 Task: Create Card Employee Turn in Board Crisis Management Solutions to Workspace CRM Systems. Create Card Snorkeling Review in Board Social Media Influencer Outreach to Workspace CRM Systems. Create Card Employee Performance Review in Board Customer Advocacy Program Strategy and Execution to Workspace CRM Systems
Action: Mouse moved to (141, 65)
Screenshot: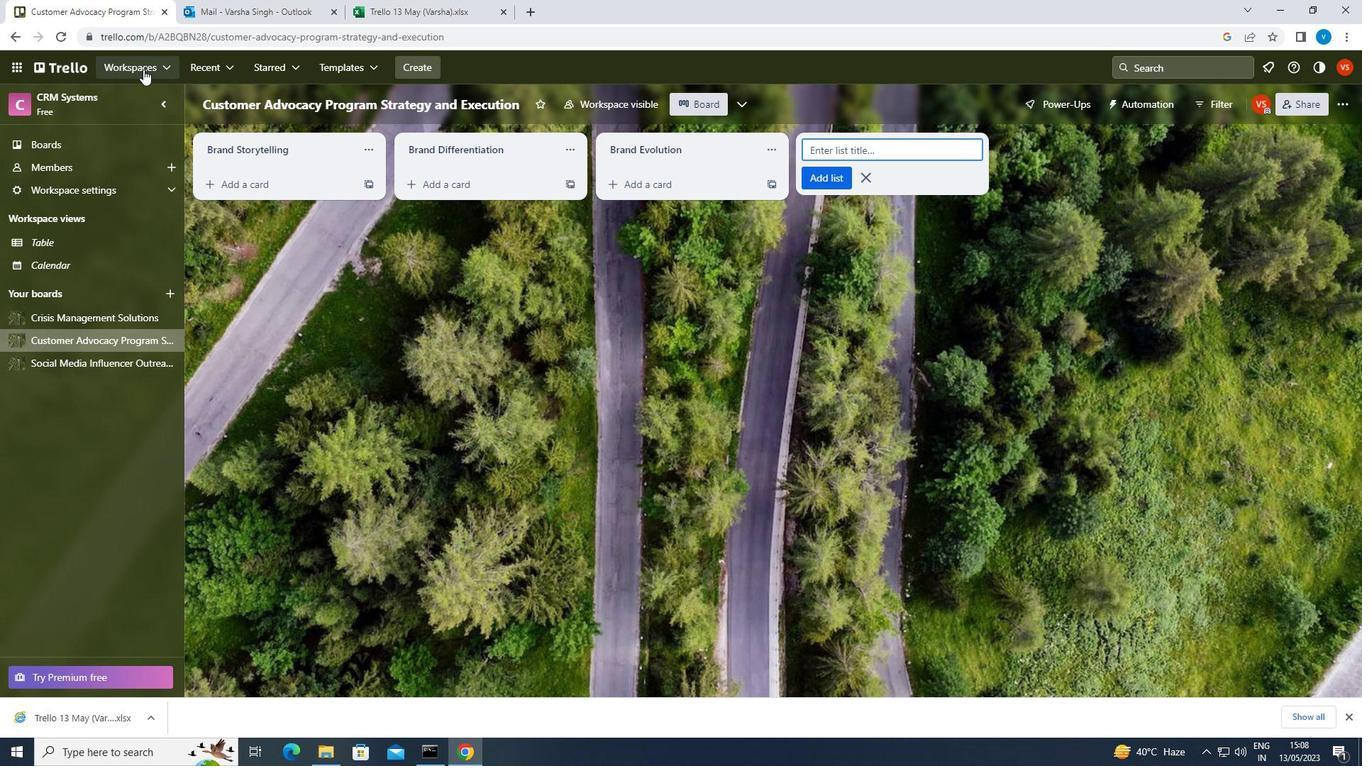 
Action: Mouse pressed left at (141, 65)
Screenshot: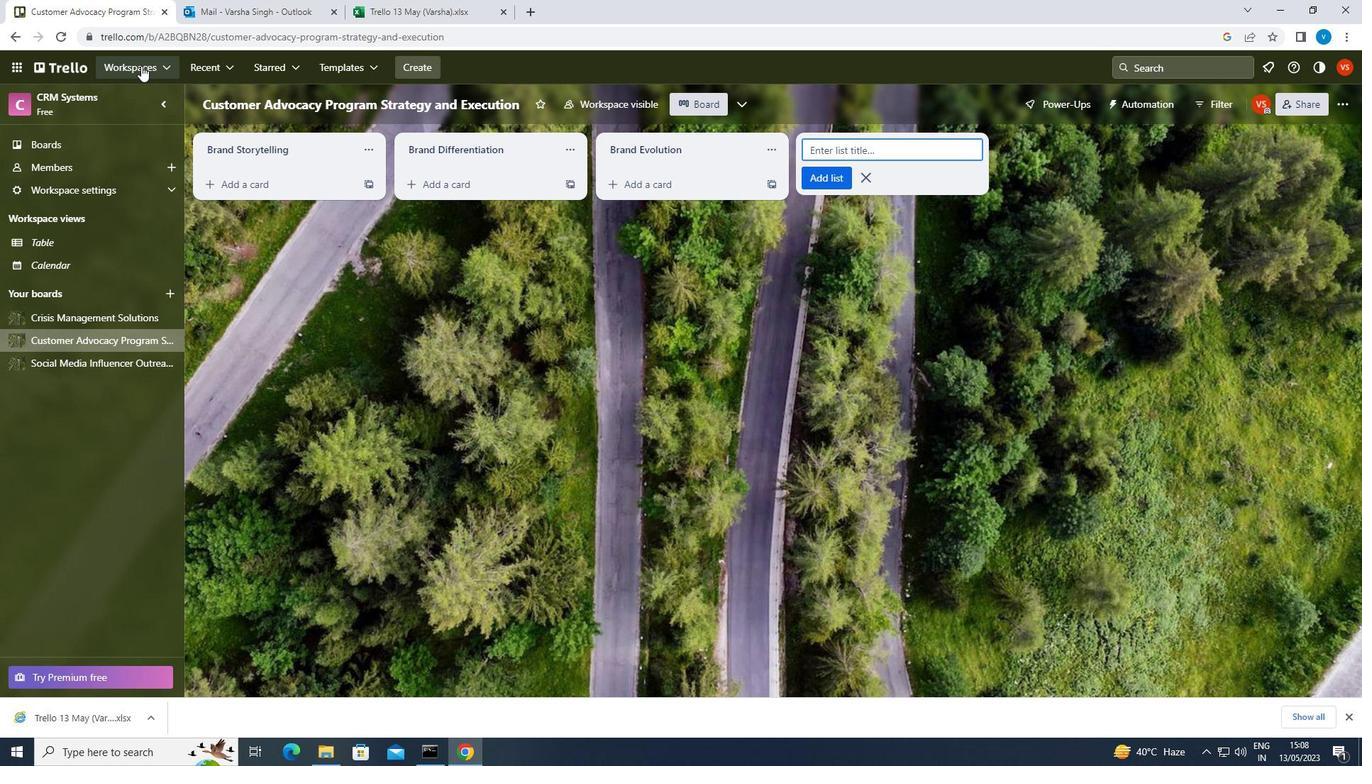 
Action: Mouse moved to (177, 558)
Screenshot: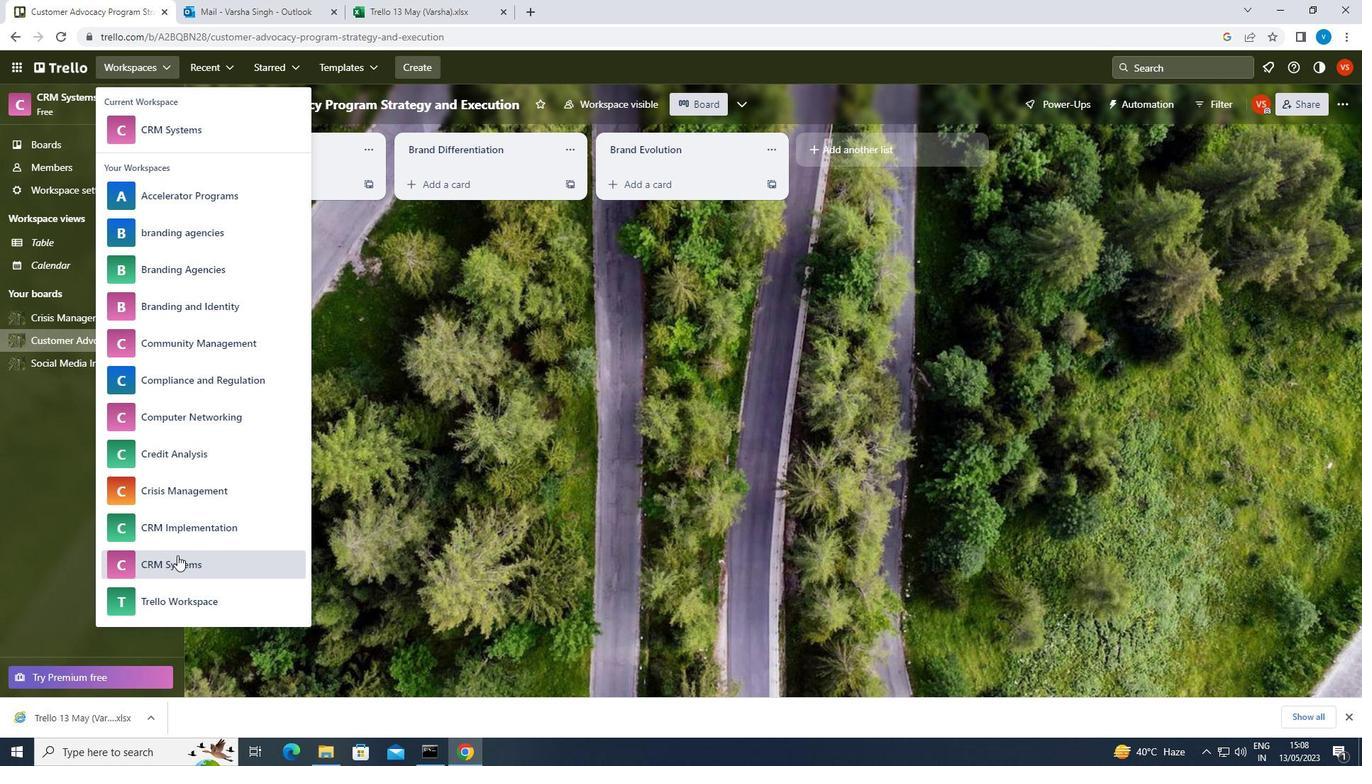
Action: Mouse pressed left at (177, 558)
Screenshot: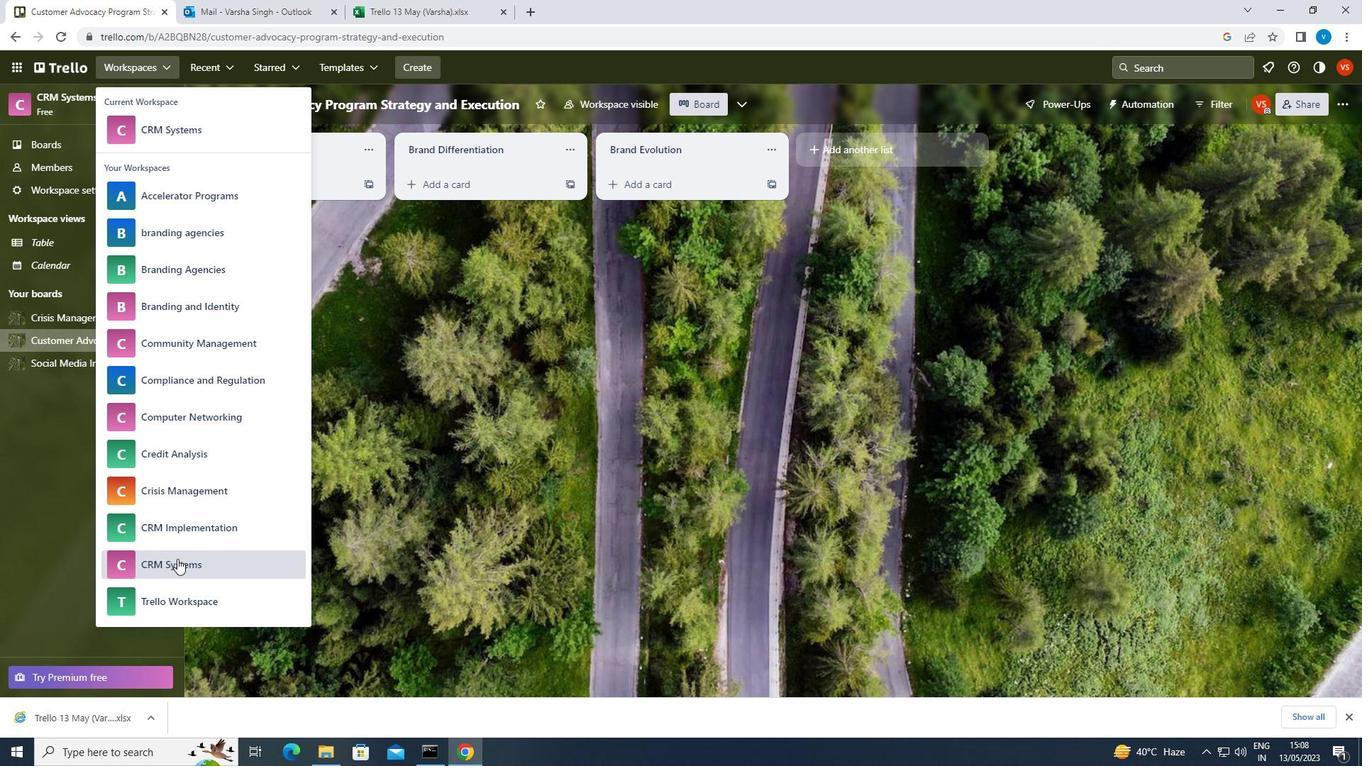
Action: Mouse moved to (107, 319)
Screenshot: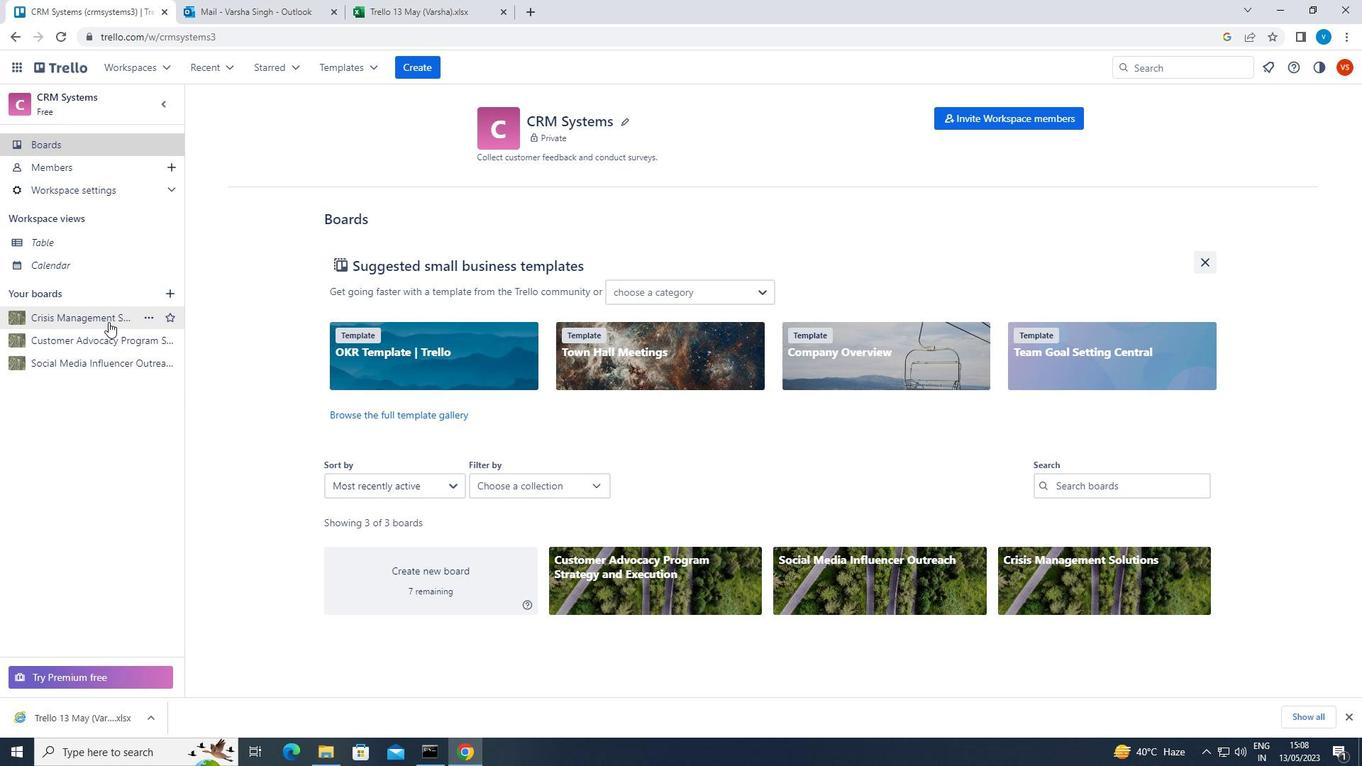 
Action: Mouse pressed left at (107, 319)
Screenshot: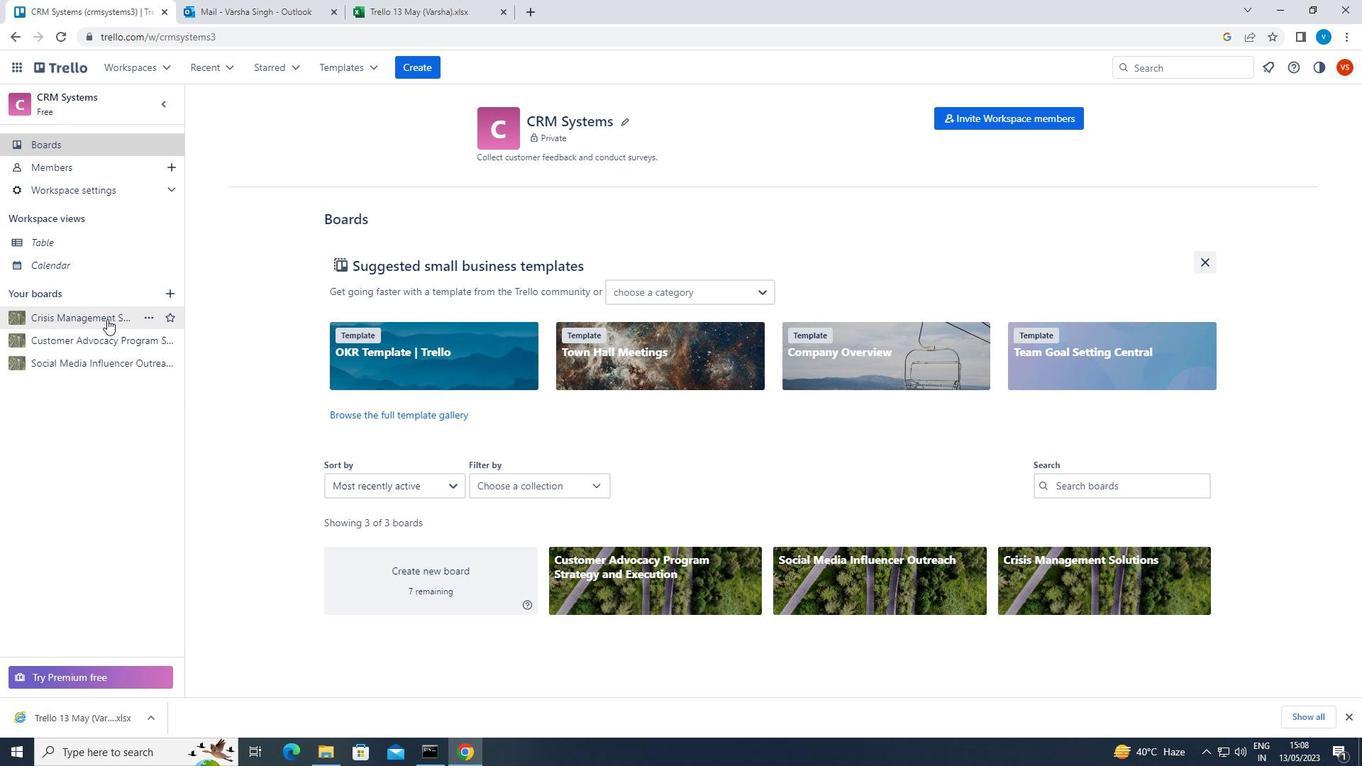
Action: Mouse moved to (266, 183)
Screenshot: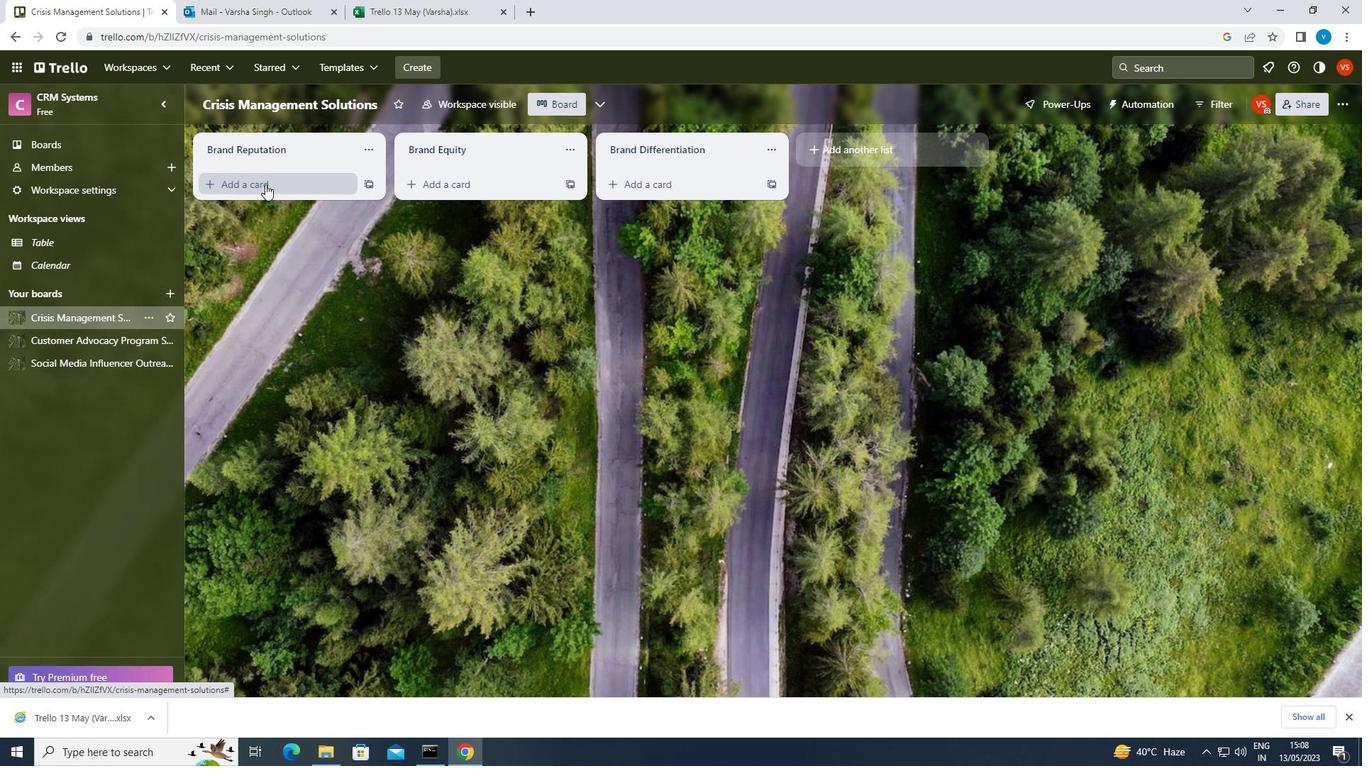 
Action: Mouse pressed left at (266, 183)
Screenshot: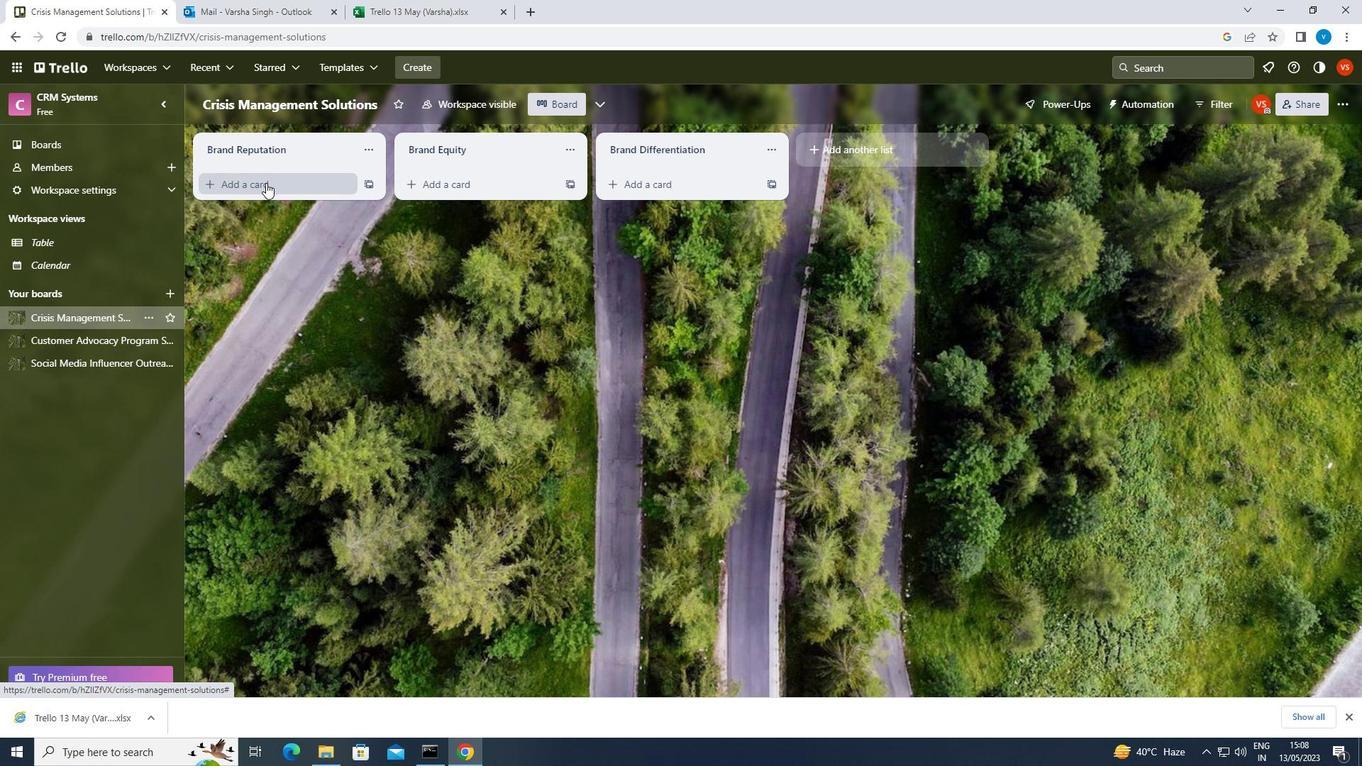 
Action: Key pressed <Key.shift>EMPLOYEE<Key.space><Key.shift>TURN<Key.enter>
Screenshot: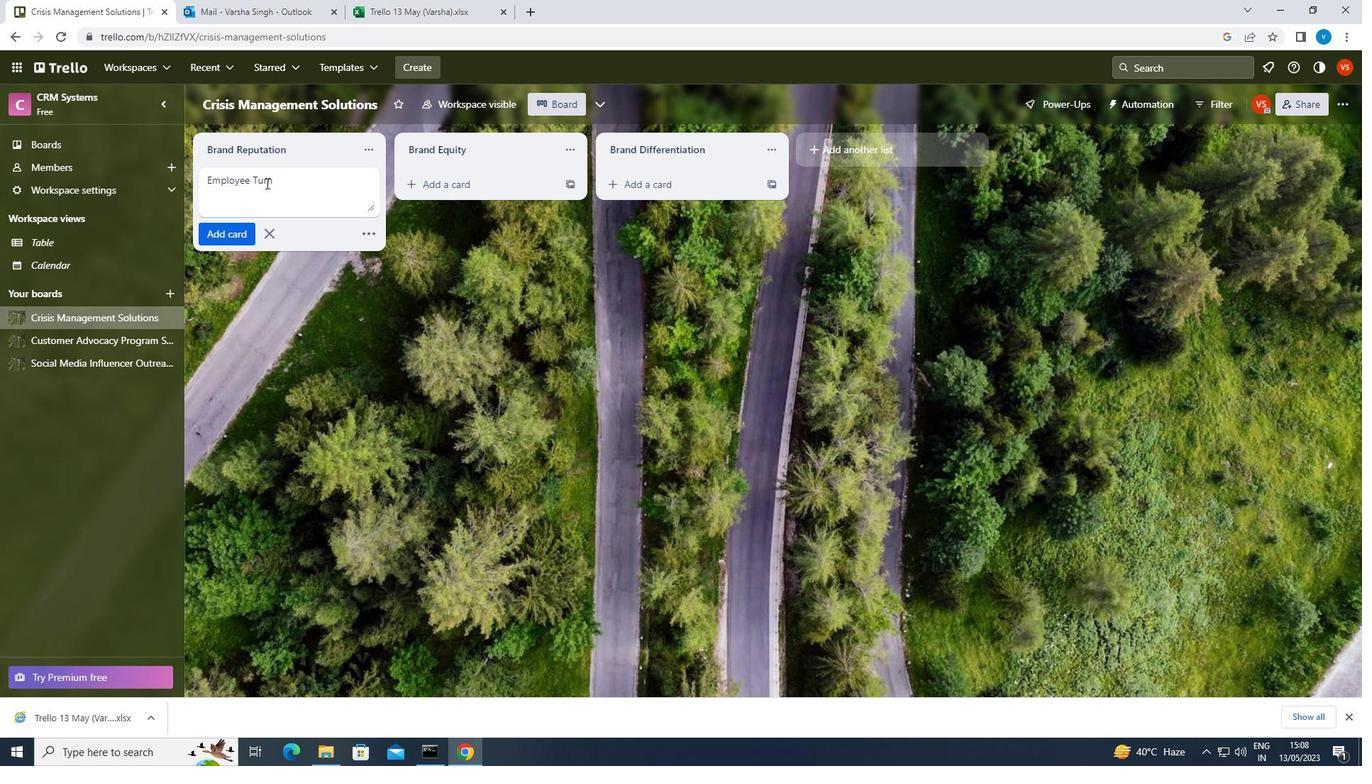 
Action: Mouse moved to (65, 361)
Screenshot: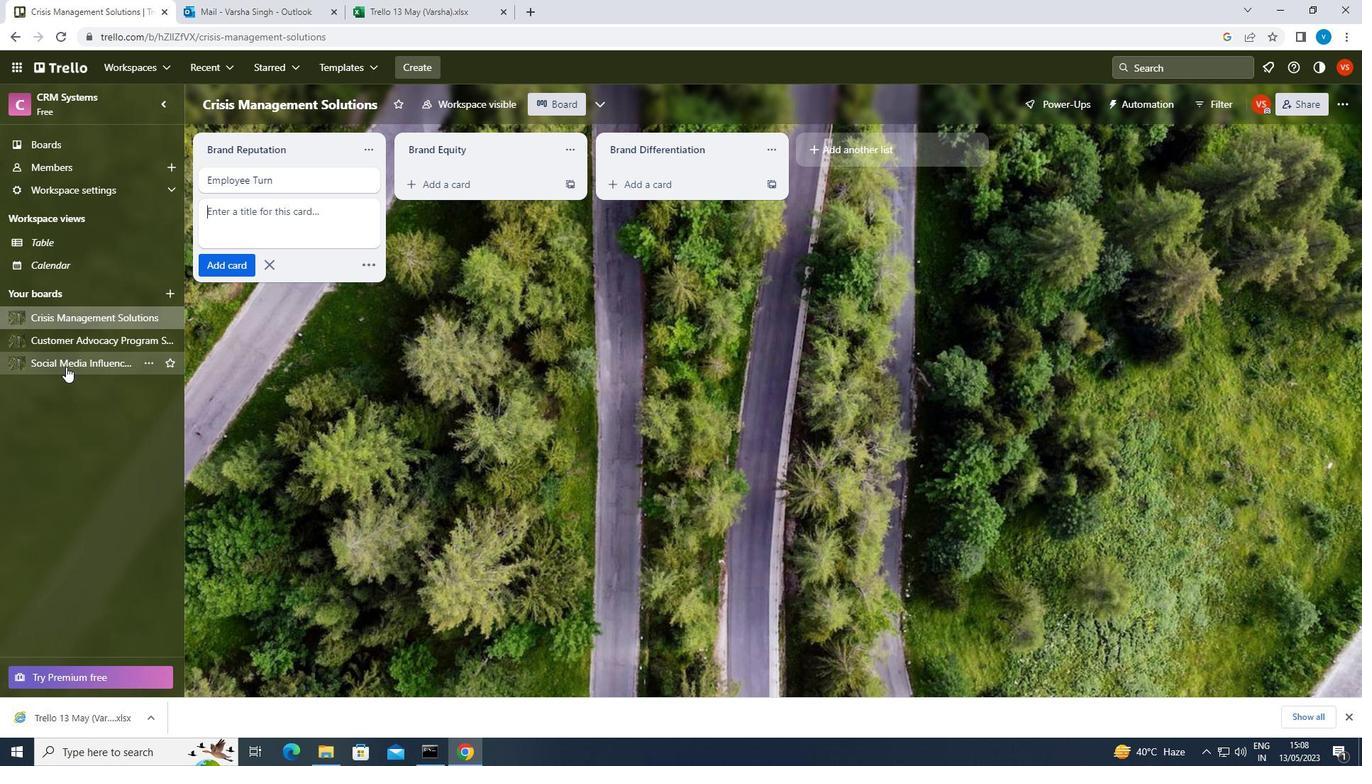 
Action: Mouse pressed left at (65, 361)
Screenshot: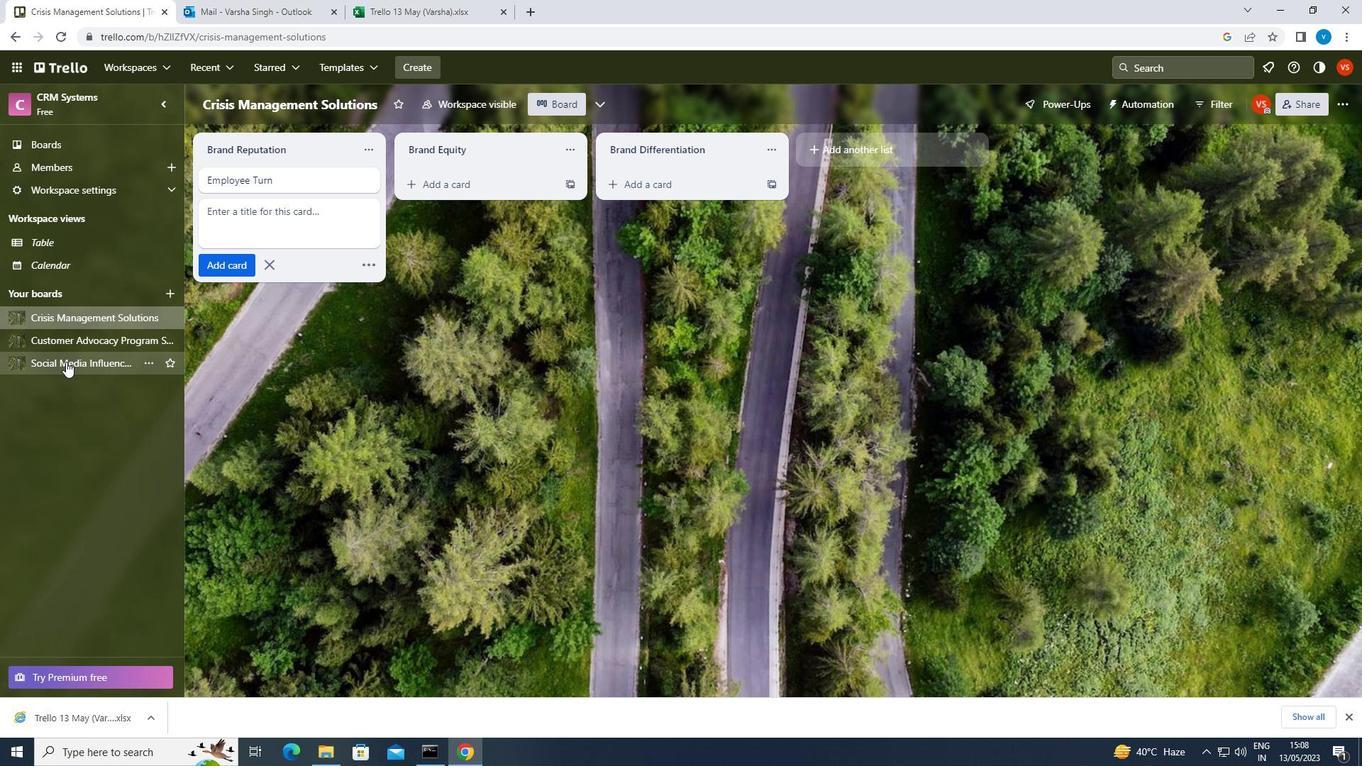 
Action: Mouse moved to (275, 178)
Screenshot: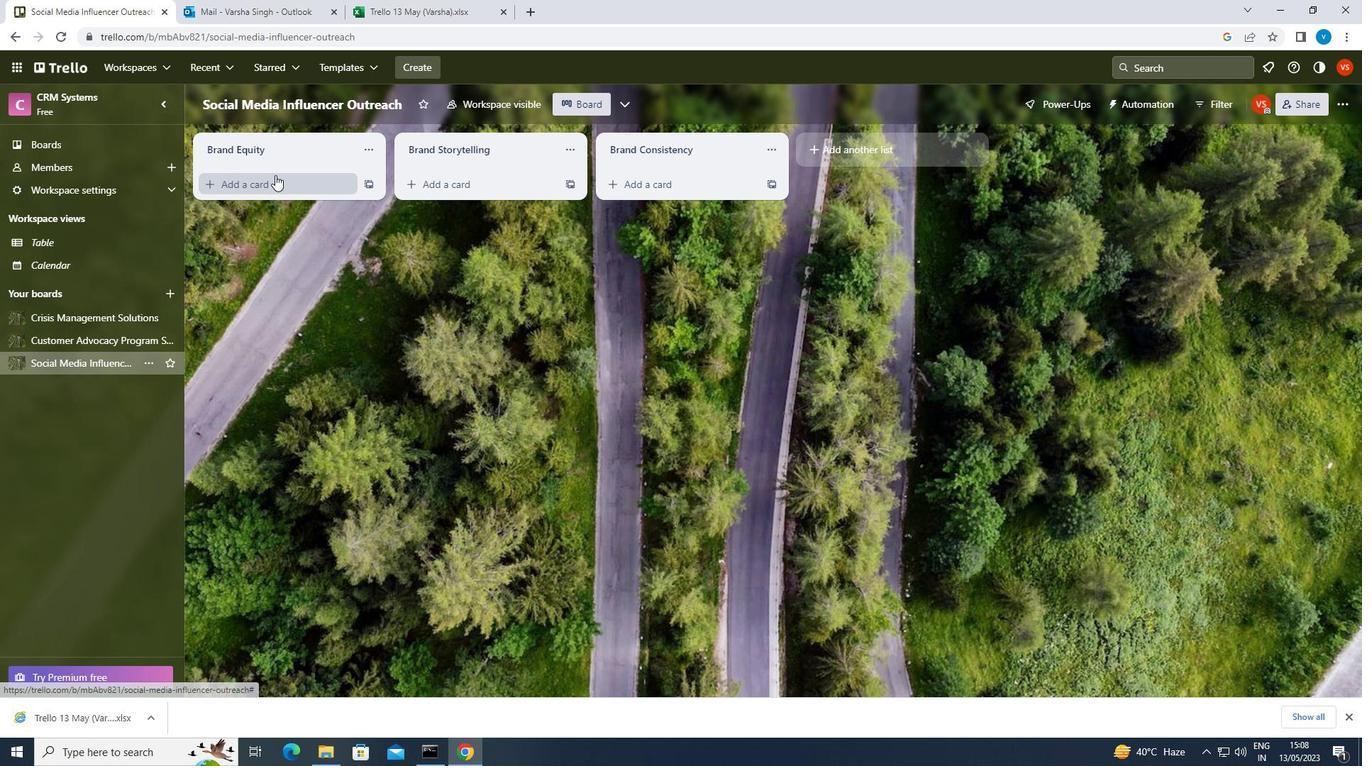 
Action: Mouse pressed left at (275, 178)
Screenshot: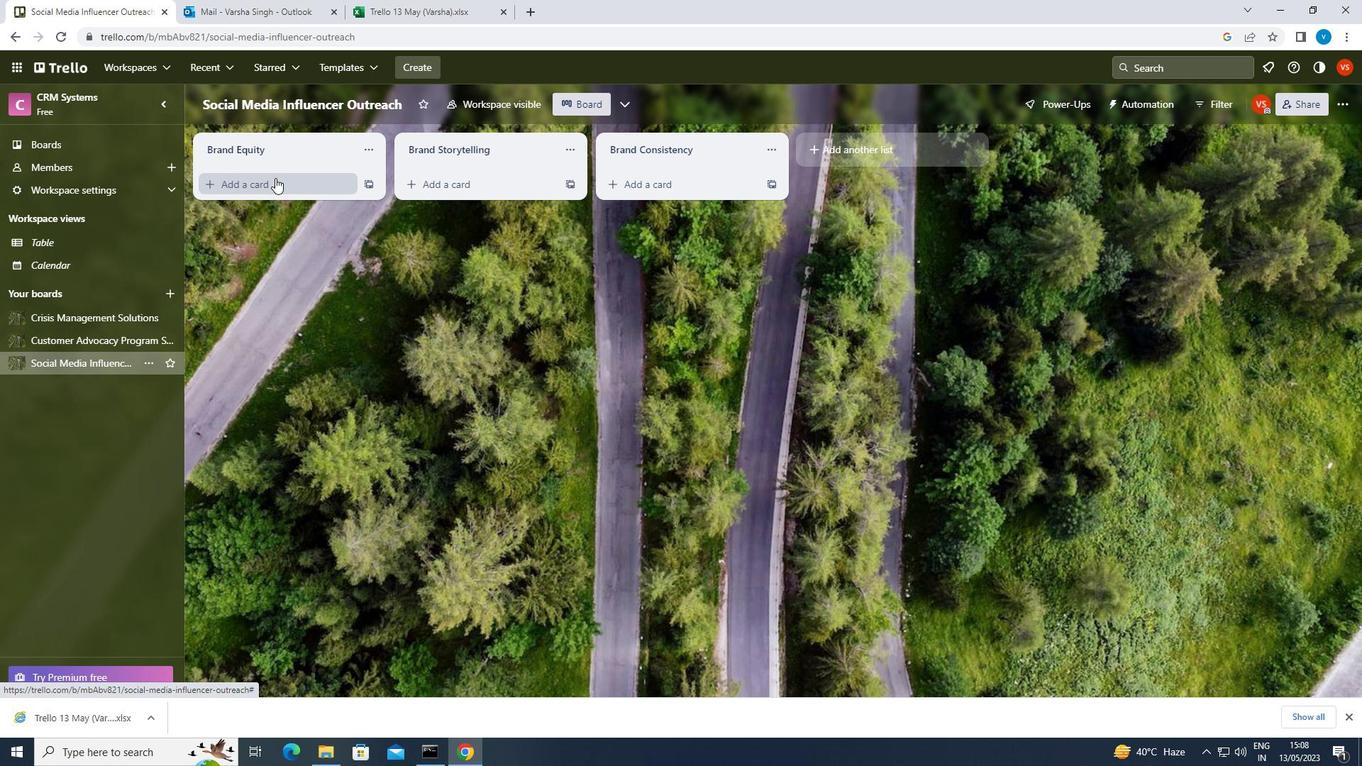 
Action: Mouse moved to (275, 178)
Screenshot: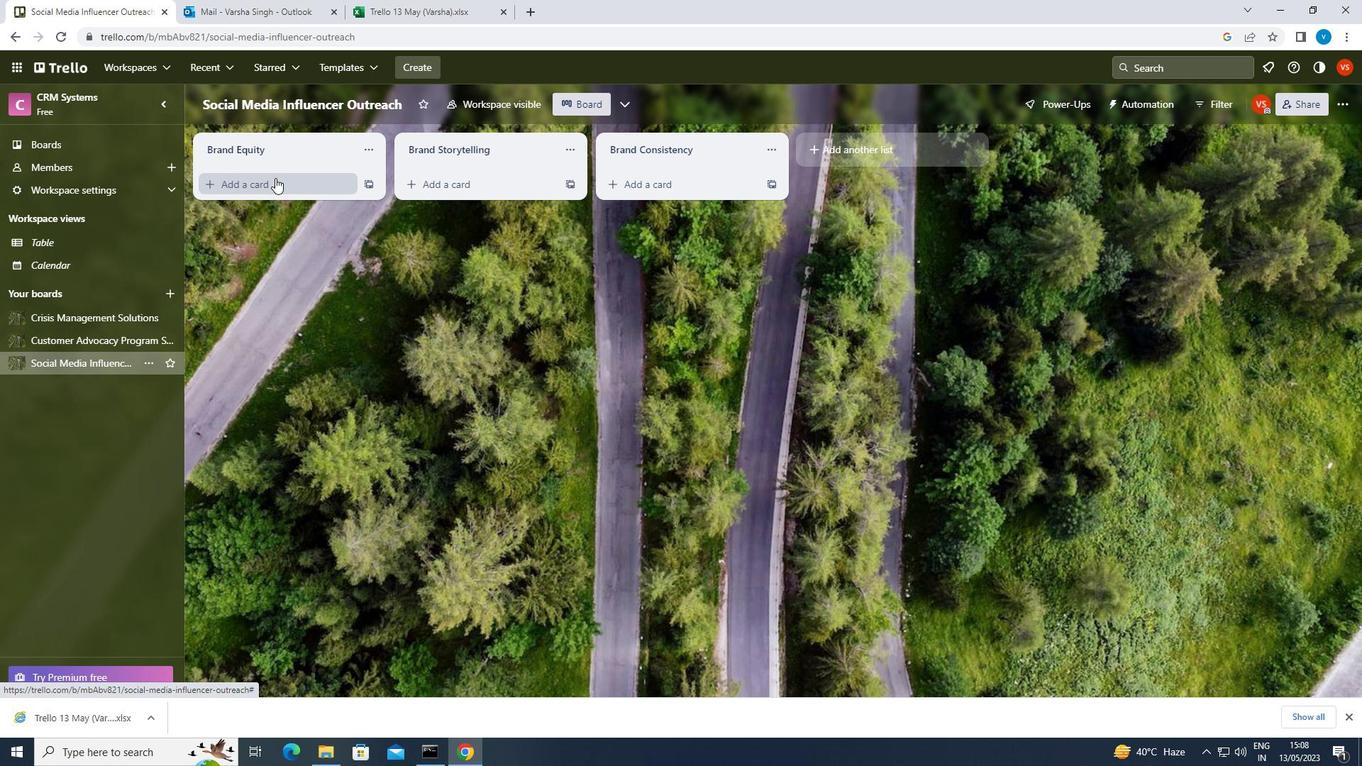 
Action: Key pressed <Key.shift>SNORKELING<Key.space><Key.shift>REVIEW
Screenshot: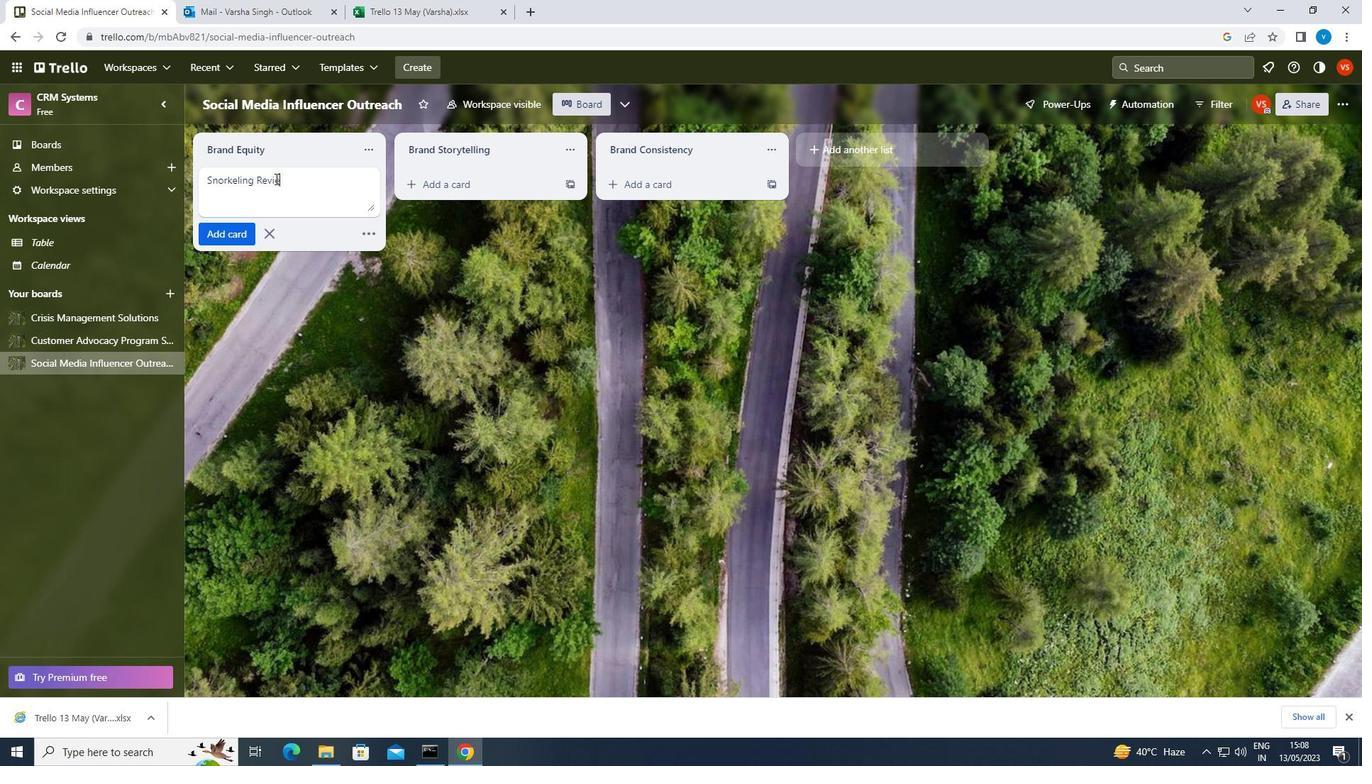 
Action: Mouse moved to (277, 185)
Screenshot: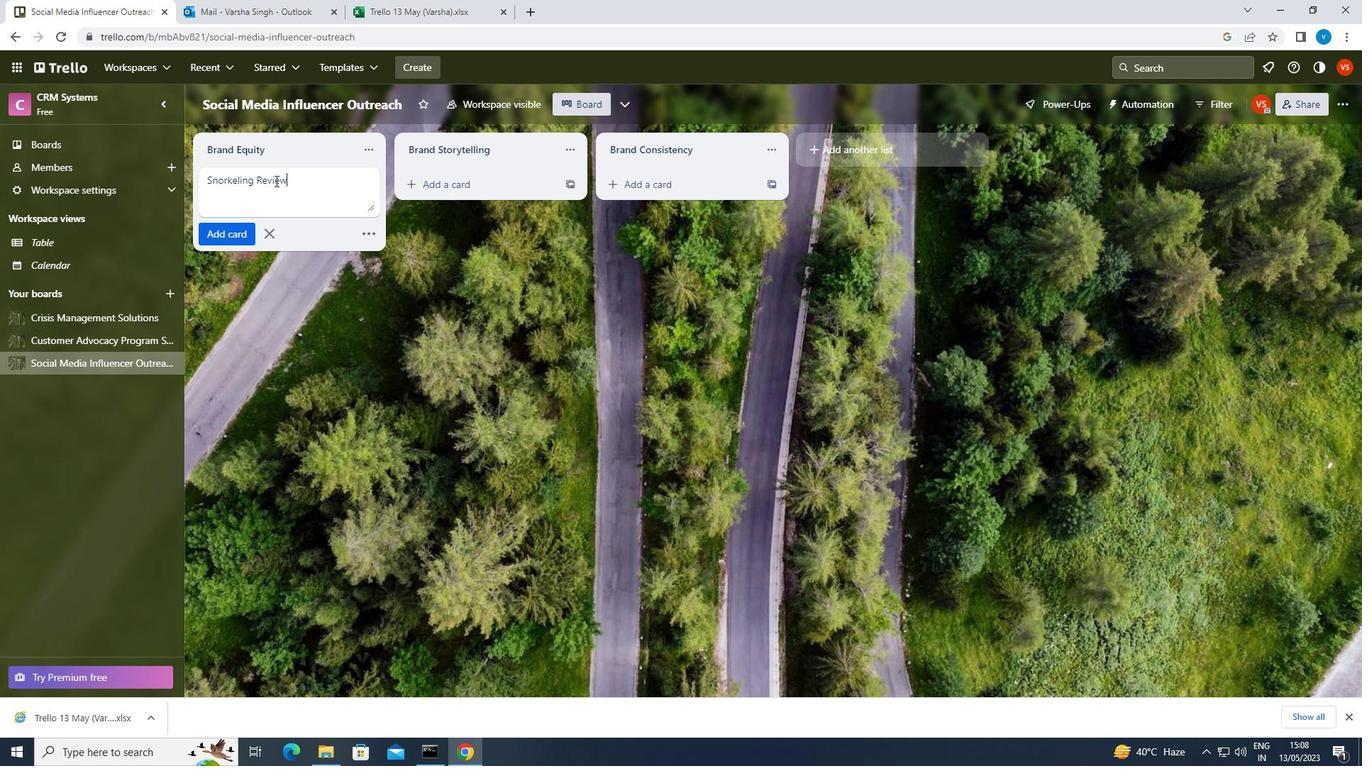 
Action: Key pressed <Key.enter>
Screenshot: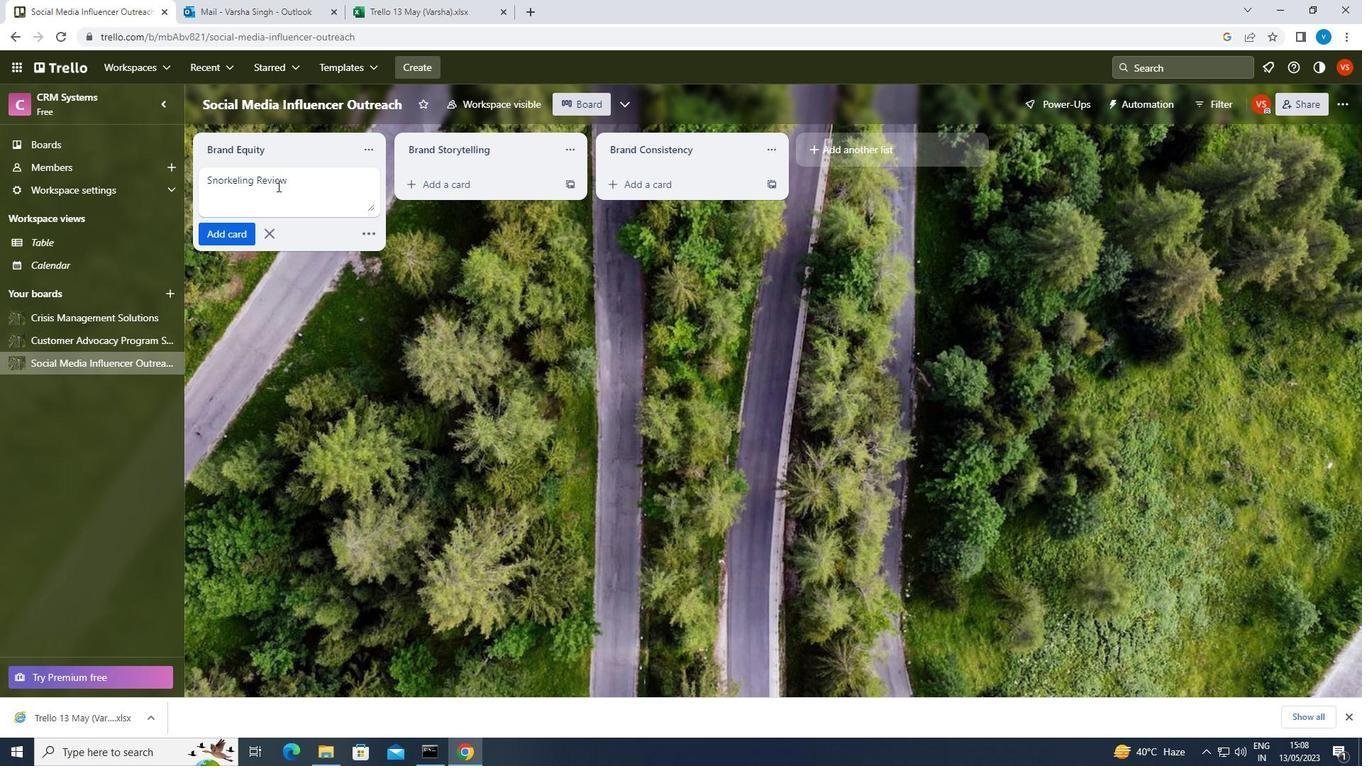 
Action: Mouse moved to (62, 338)
Screenshot: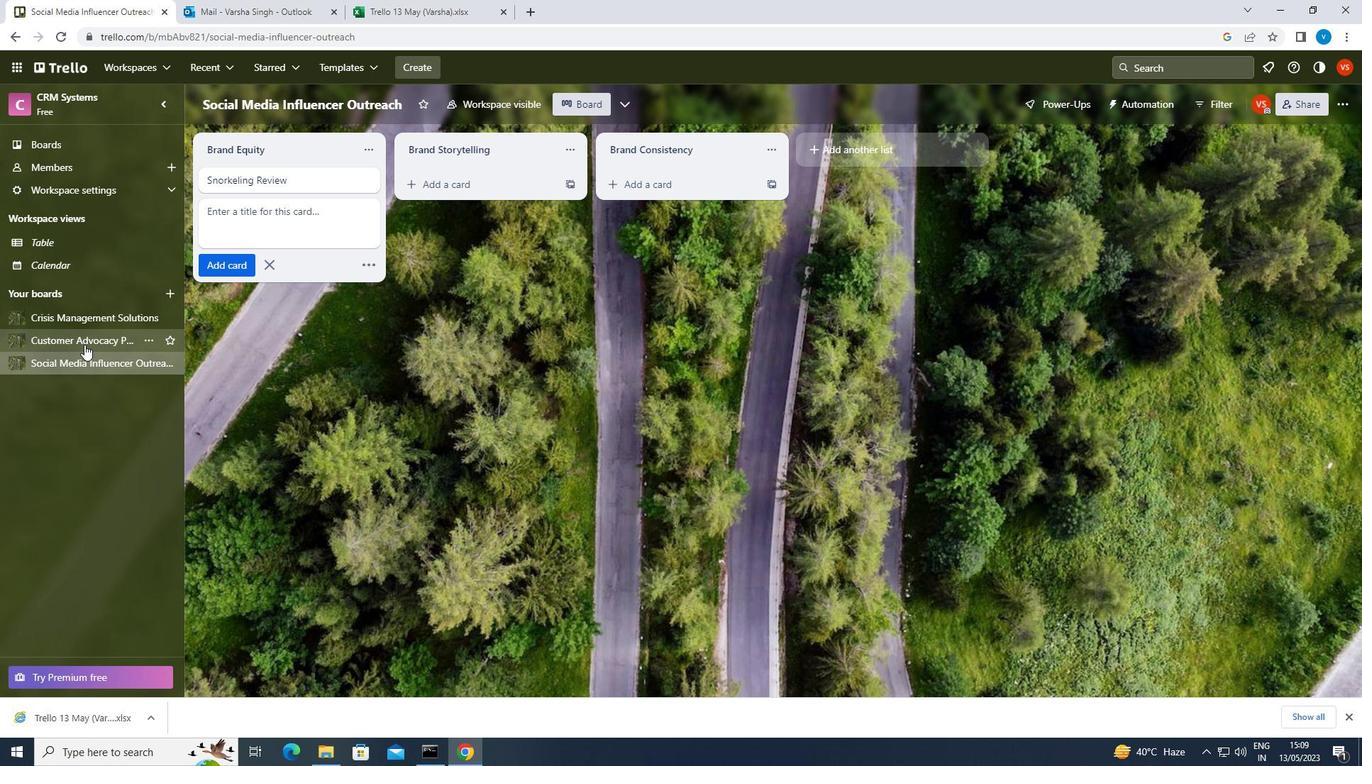 
Action: Mouse pressed left at (62, 338)
Screenshot: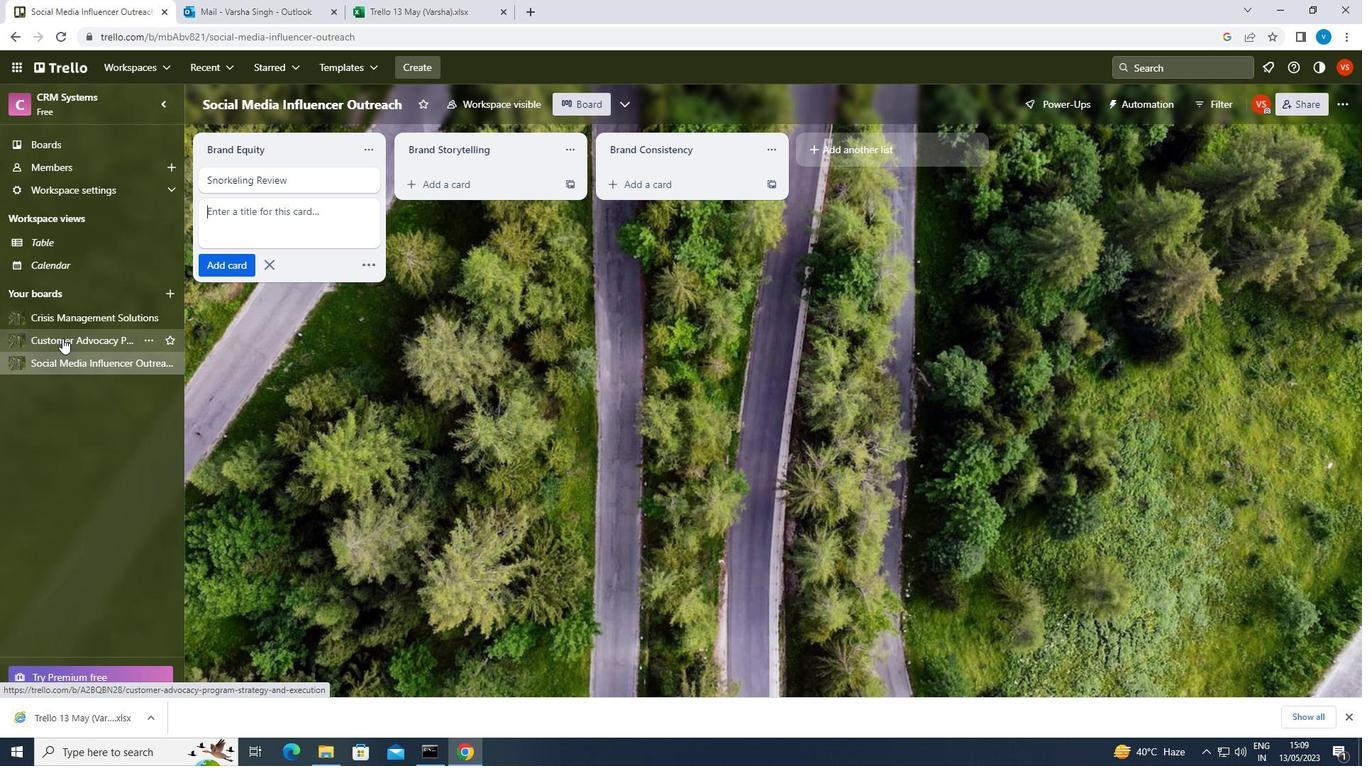 
Action: Mouse moved to (270, 184)
Screenshot: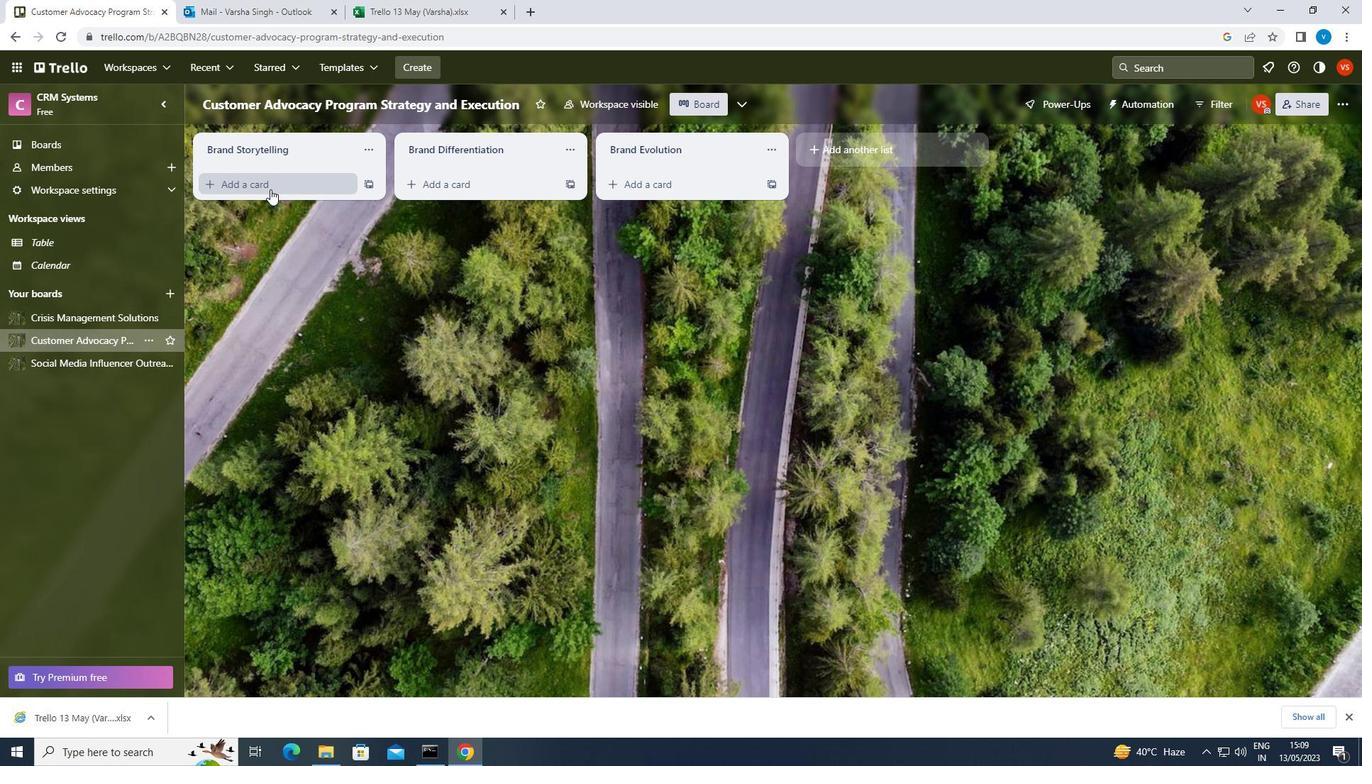 
Action: Mouse pressed left at (270, 184)
Screenshot: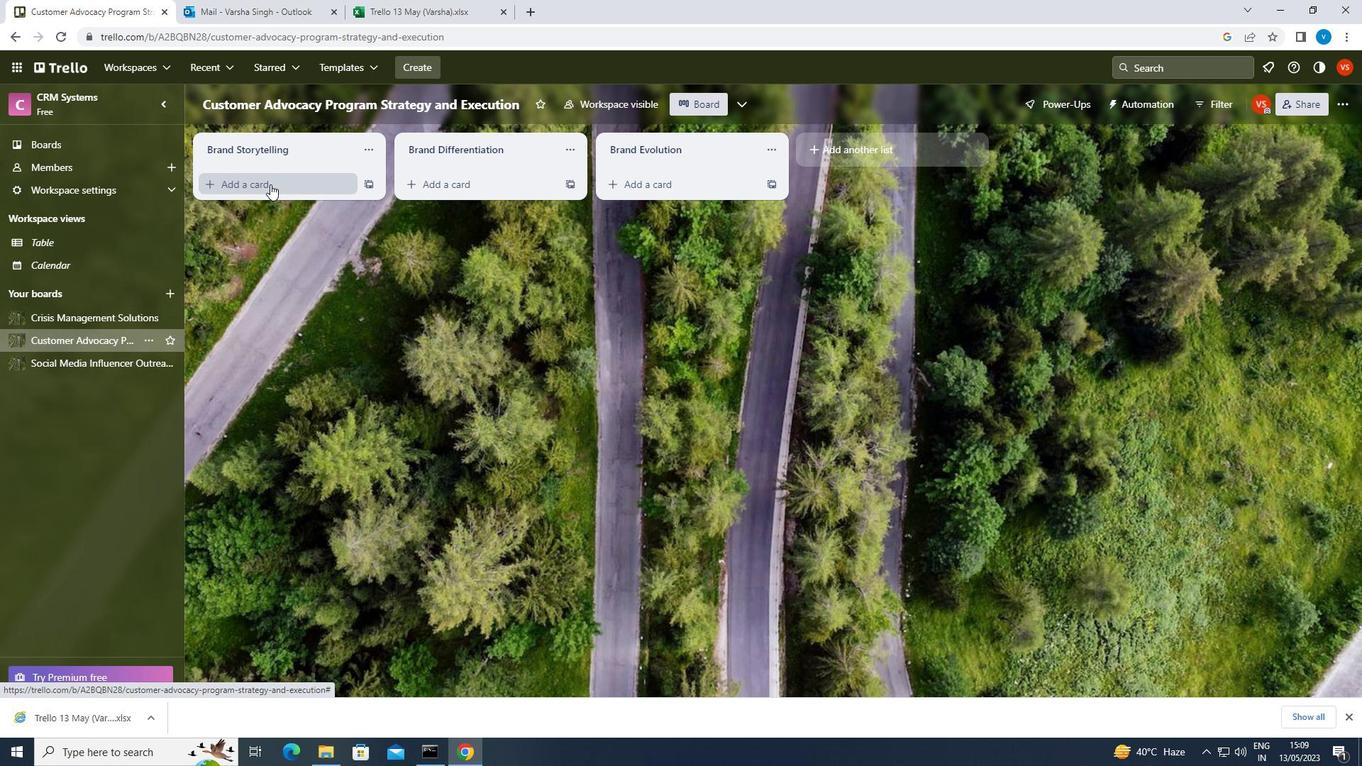 
Action: Key pressed <Key.shift>EMPLOYEE<Key.space><Key.shift>PERFORMANCE<Key.space><Key.shift>REVIEW<Key.enter>
Screenshot: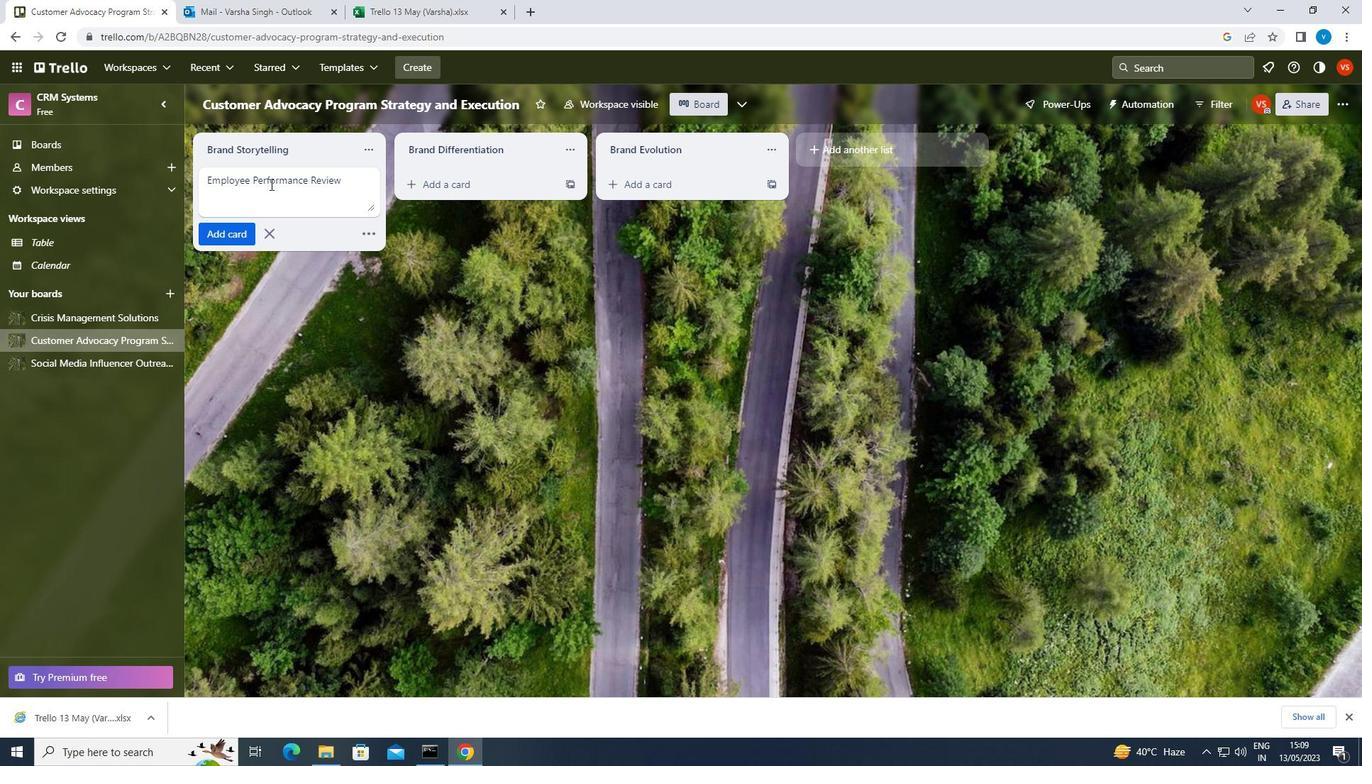 
